 Task: Add Kuumba Made Arabian Rose Fragrance Oil to the cart.
Action: Mouse moved to (272, 129)
Screenshot: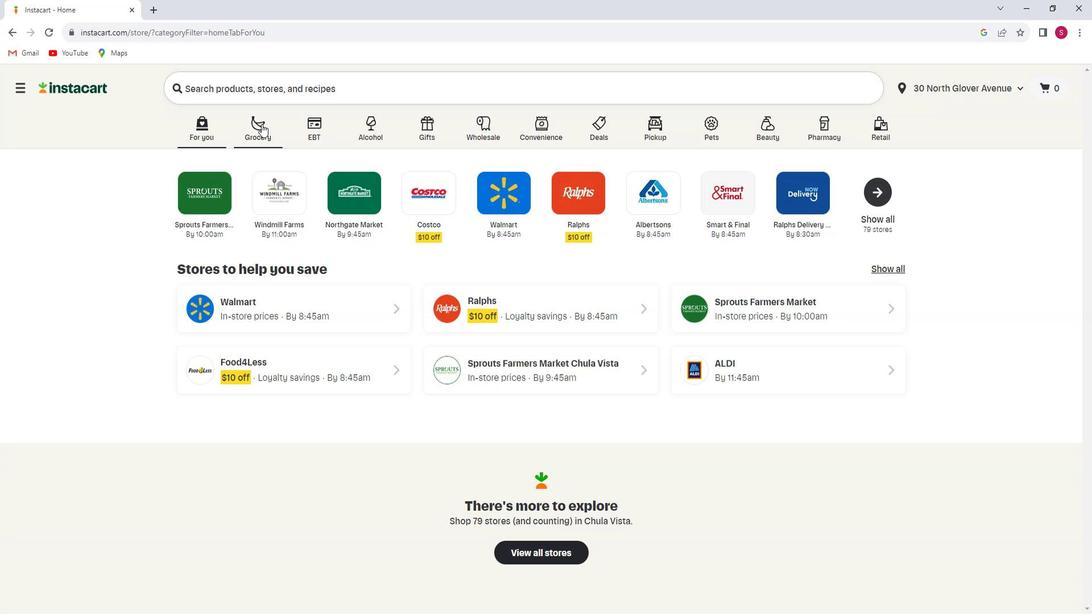 
Action: Mouse pressed left at (272, 129)
Screenshot: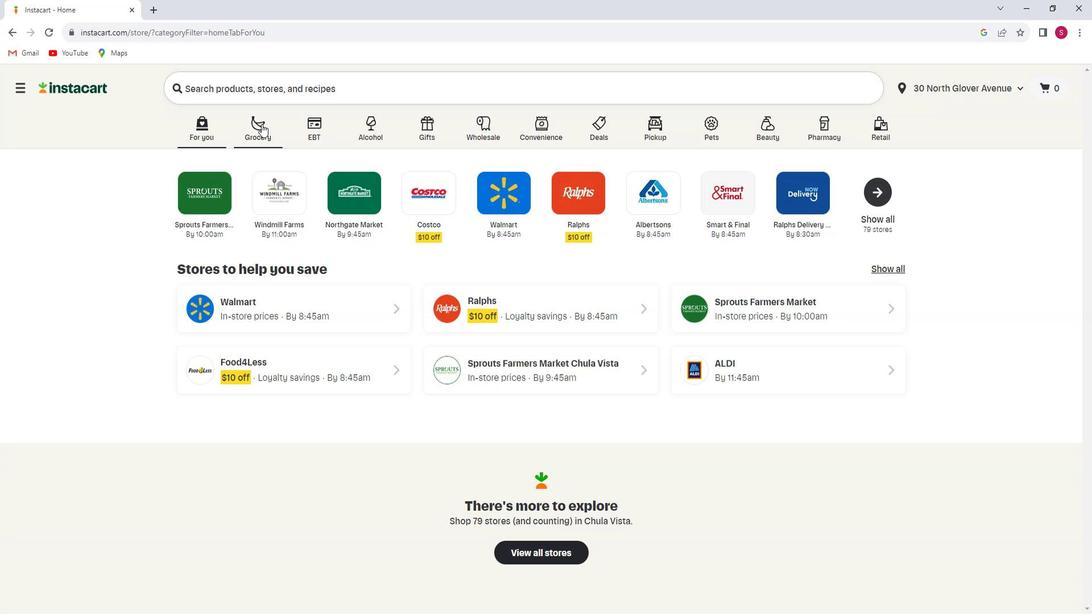 
Action: Mouse moved to (256, 335)
Screenshot: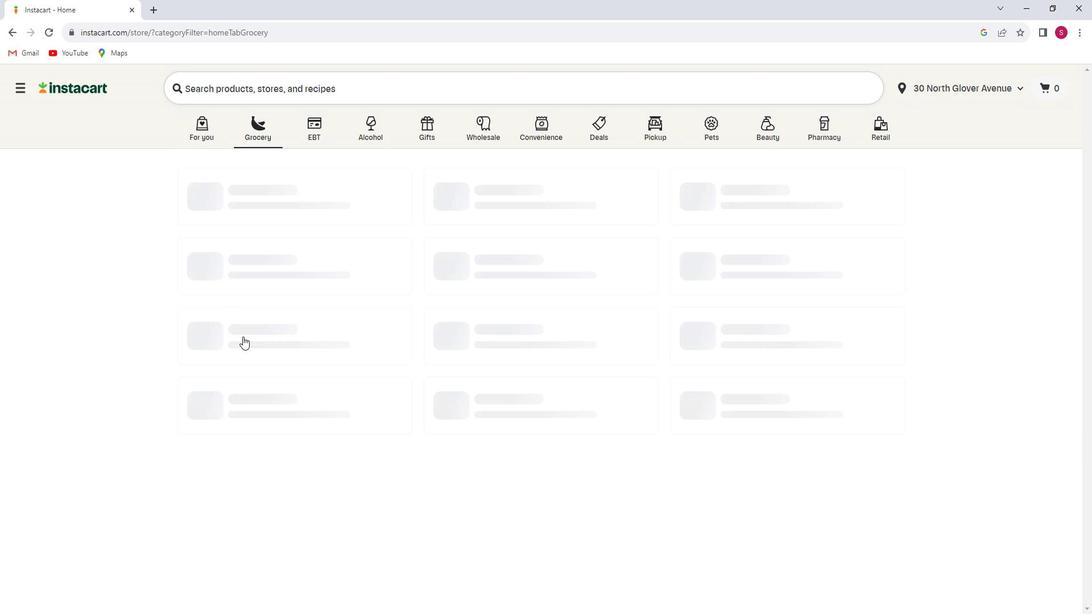 
Action: Mouse pressed left at (256, 335)
Screenshot: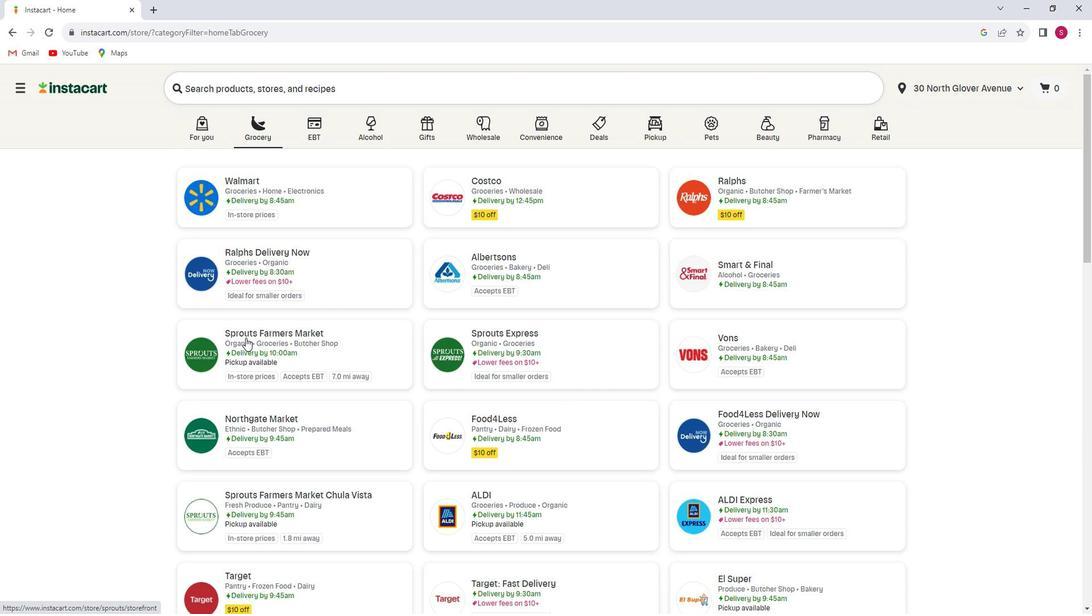 
Action: Mouse moved to (103, 389)
Screenshot: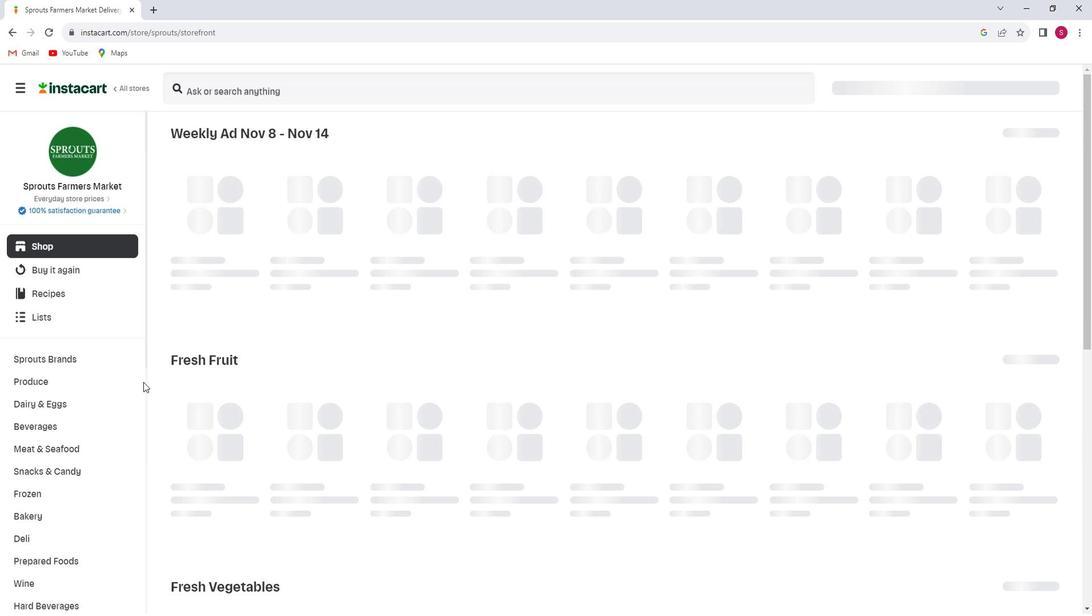 
Action: Mouse scrolled (103, 388) with delta (0, 0)
Screenshot: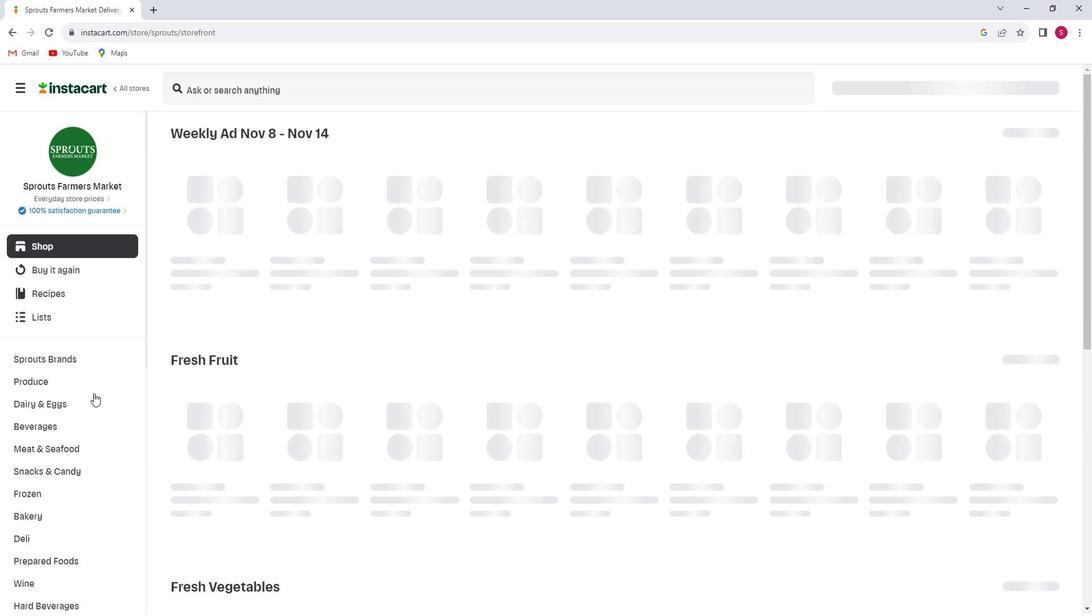 
Action: Mouse scrolled (103, 388) with delta (0, 0)
Screenshot: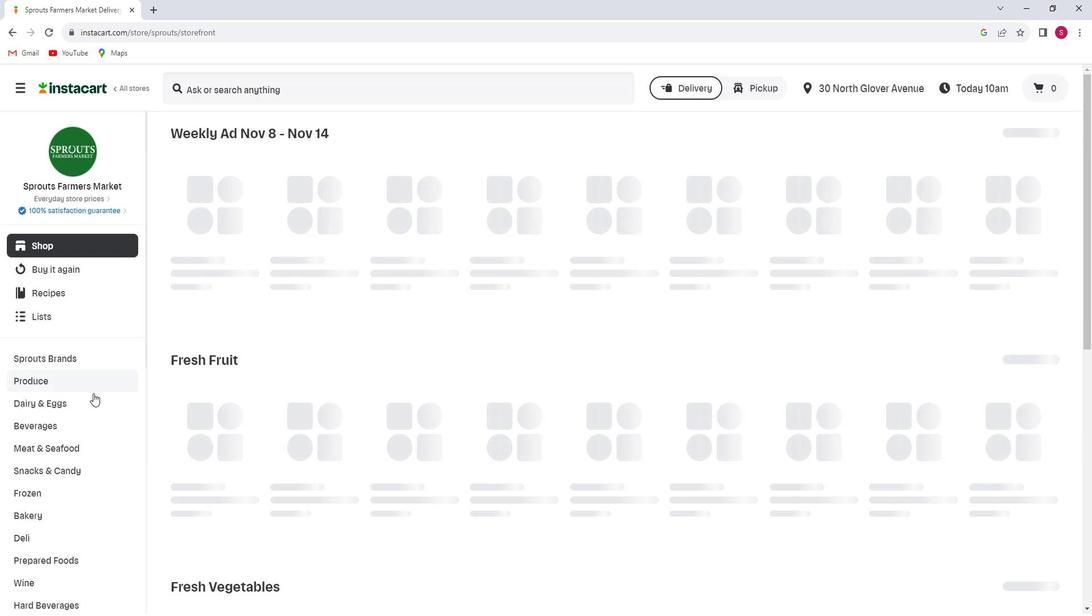 
Action: Mouse scrolled (103, 388) with delta (0, 0)
Screenshot: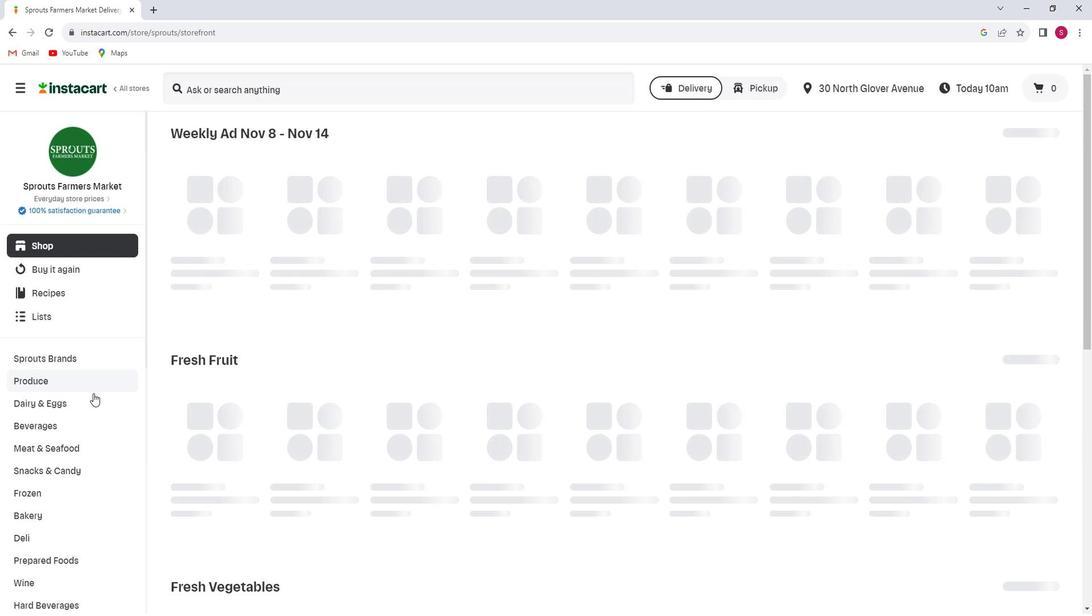 
Action: Mouse scrolled (103, 388) with delta (0, 0)
Screenshot: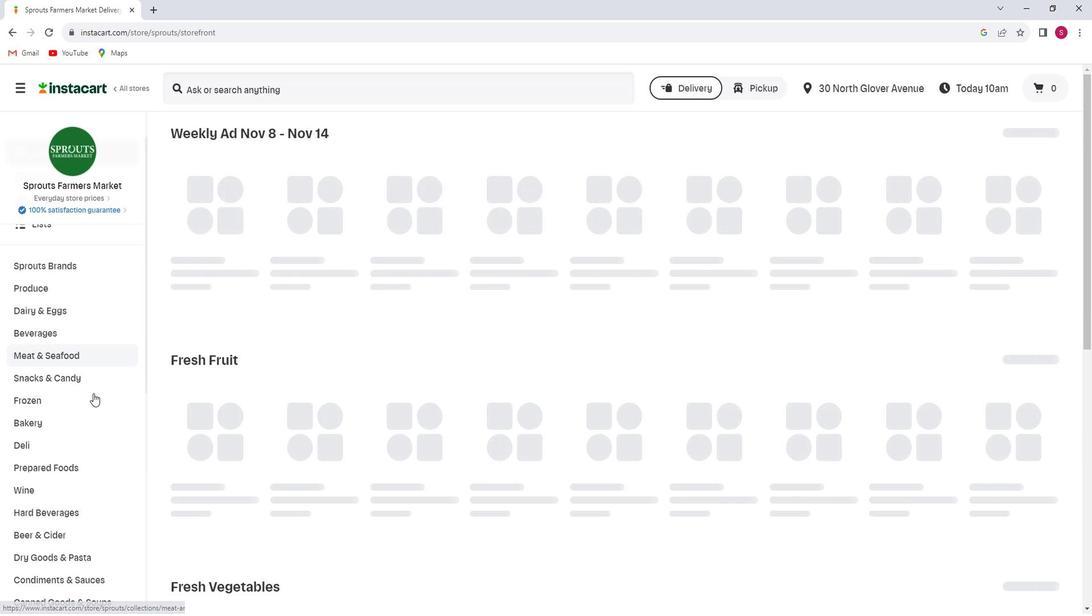 
Action: Mouse scrolled (103, 388) with delta (0, 0)
Screenshot: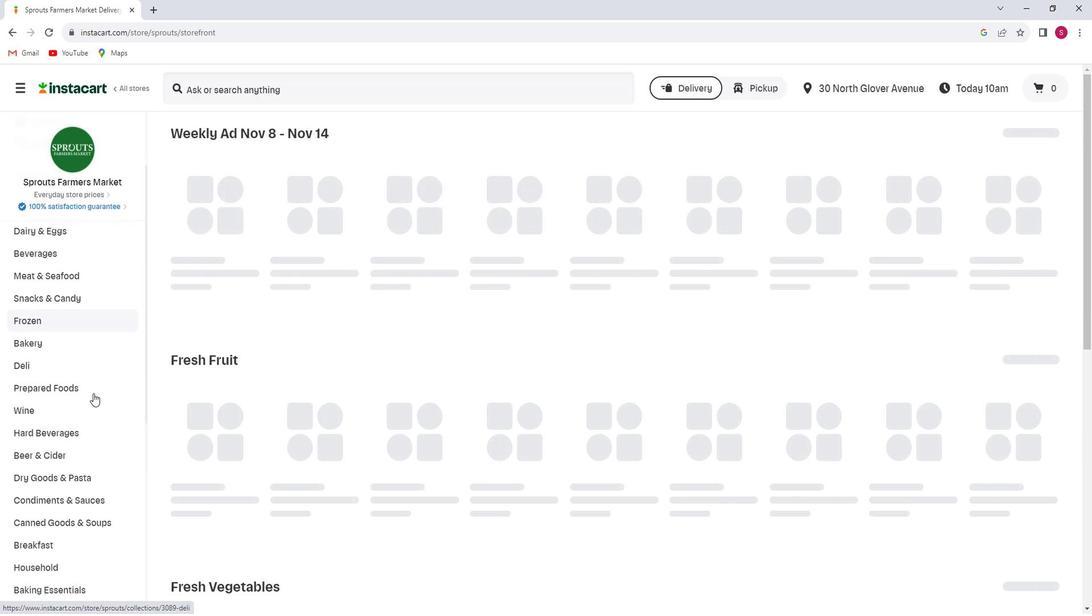 
Action: Mouse scrolled (103, 388) with delta (0, 0)
Screenshot: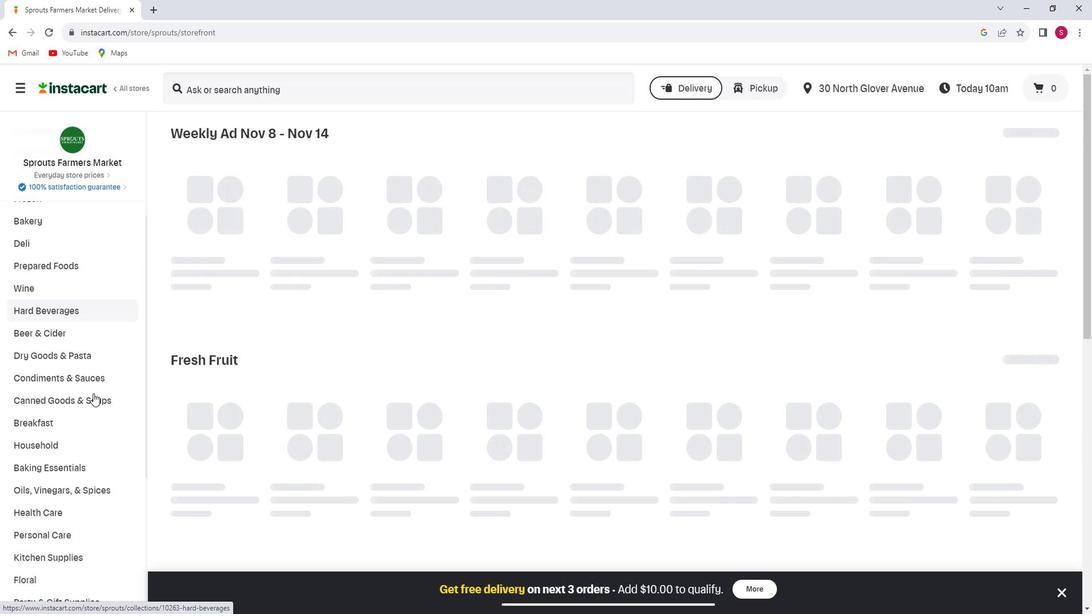 
Action: Mouse scrolled (103, 388) with delta (0, 0)
Screenshot: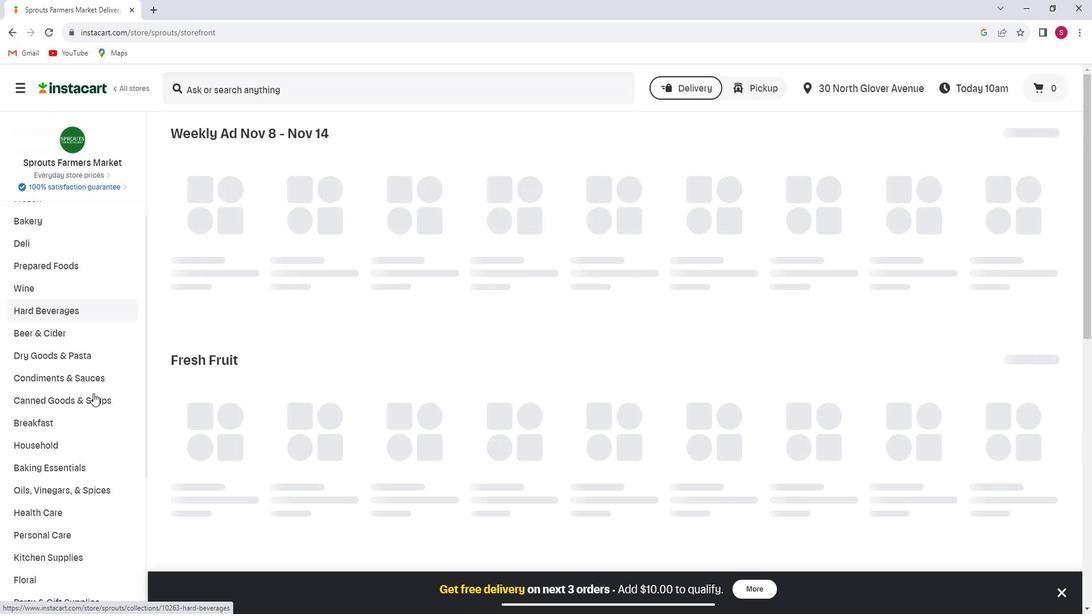 
Action: Mouse moved to (85, 413)
Screenshot: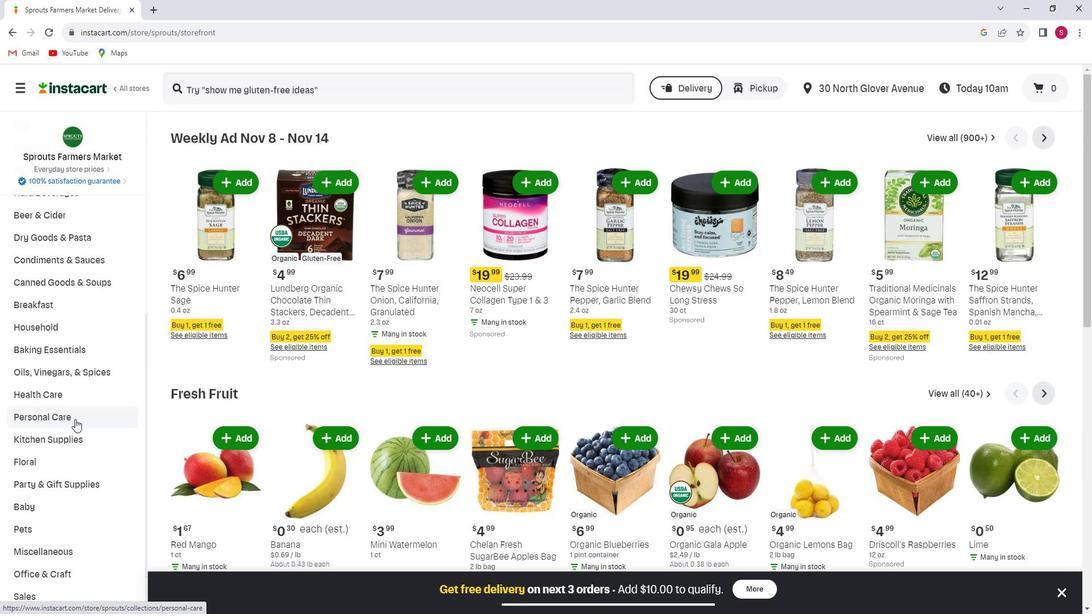 
Action: Mouse pressed left at (85, 413)
Screenshot: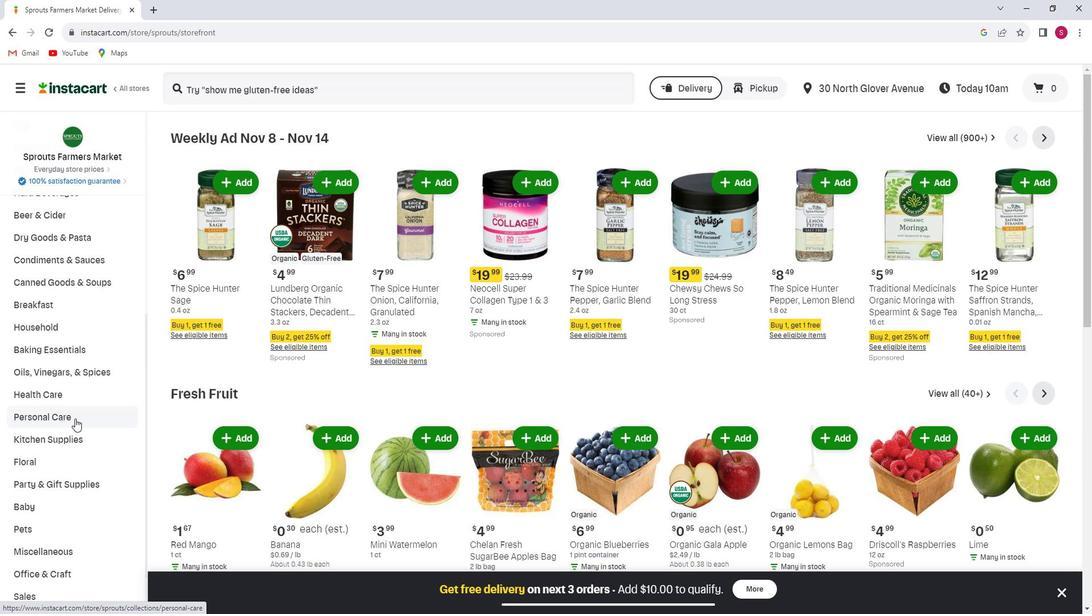 
Action: Mouse moved to (1002, 166)
Screenshot: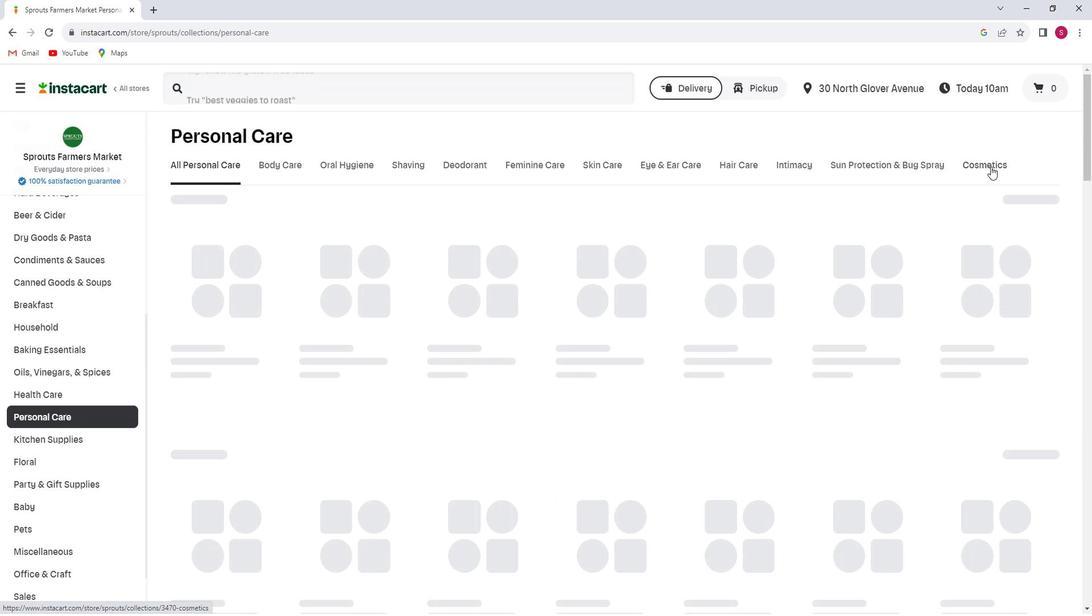 
Action: Mouse pressed left at (1002, 166)
Screenshot: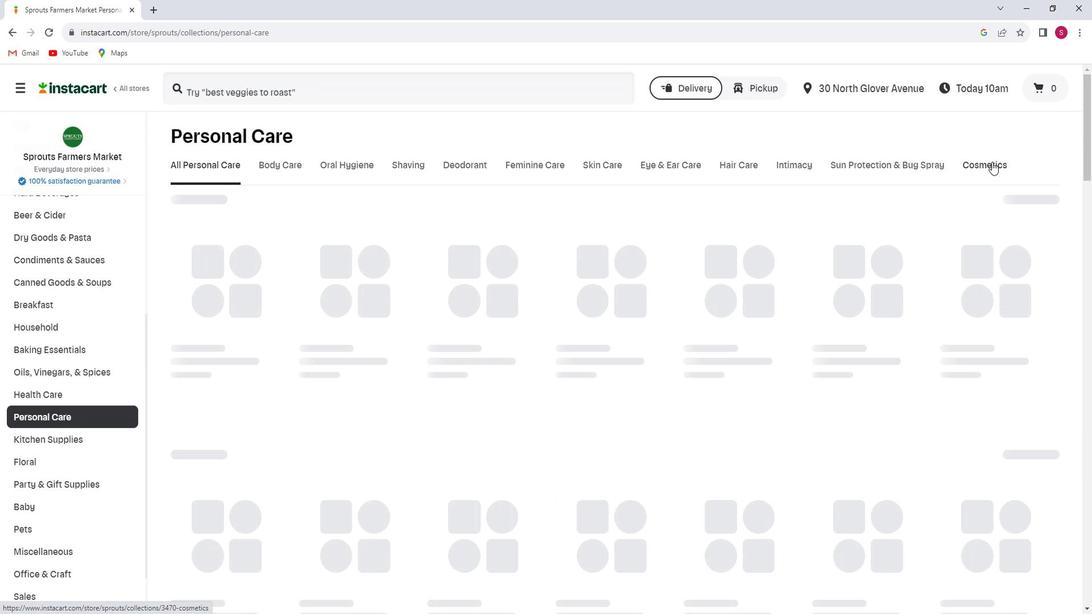 
Action: Mouse moved to (434, 217)
Screenshot: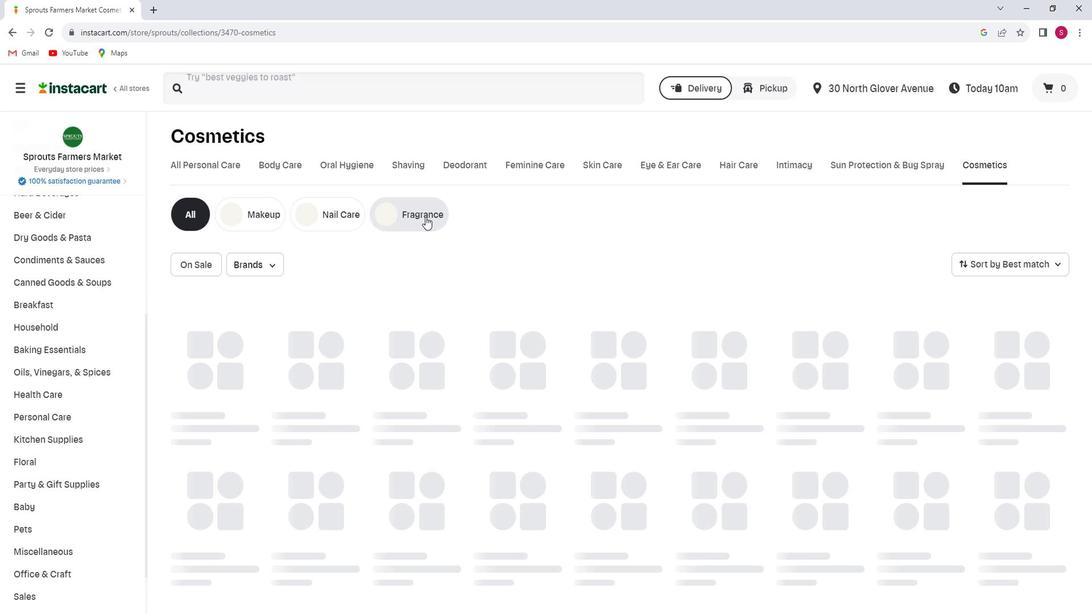 
Action: Mouse pressed left at (434, 217)
Screenshot: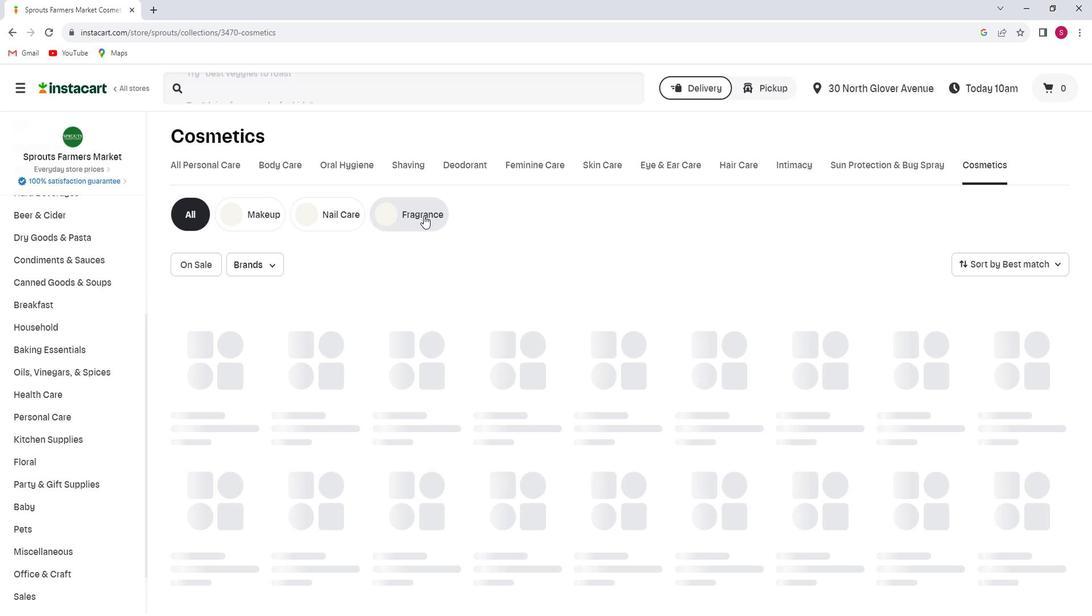 
Action: Mouse moved to (338, 100)
Screenshot: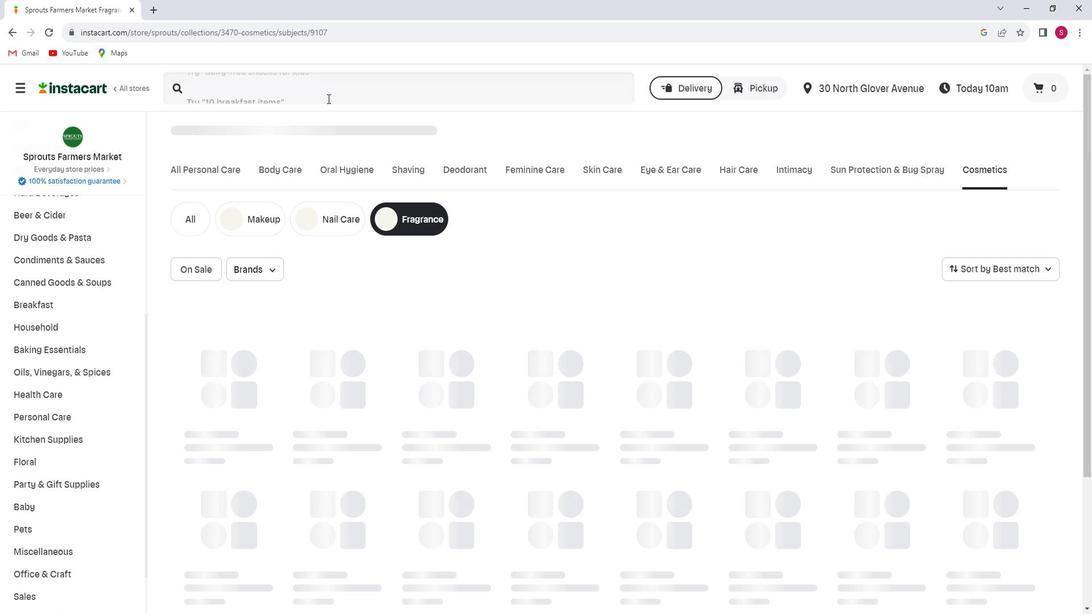 
Action: Mouse pressed left at (338, 100)
Screenshot: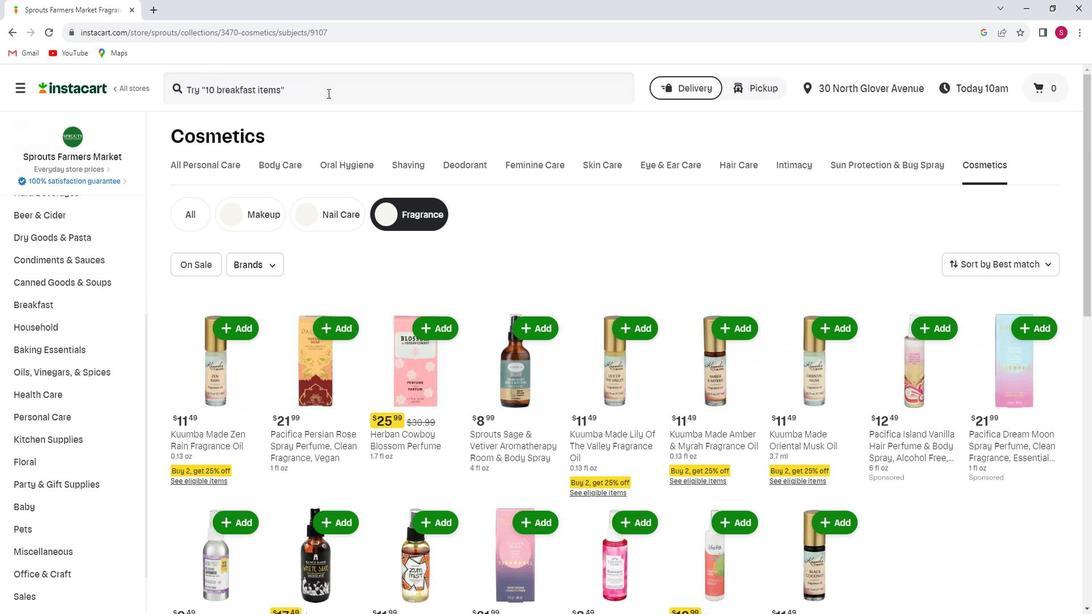 
Action: Key pressed <Key.shift>Kuumba<Key.space><Key.shift>Made<Key.space><Key.shift>Arabian<Key.space><Key.shift>rose<Key.space><Key.shift>Fragrance<Key.space><Key.shift>Oil<Key.enter>
Screenshot: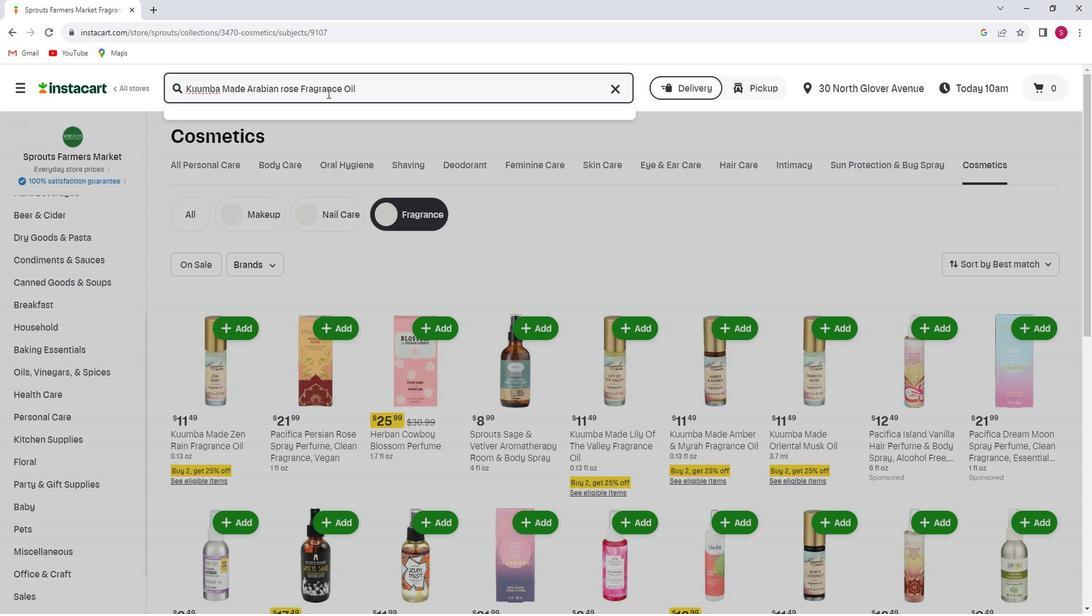 
Action: Mouse moved to (494, 208)
Screenshot: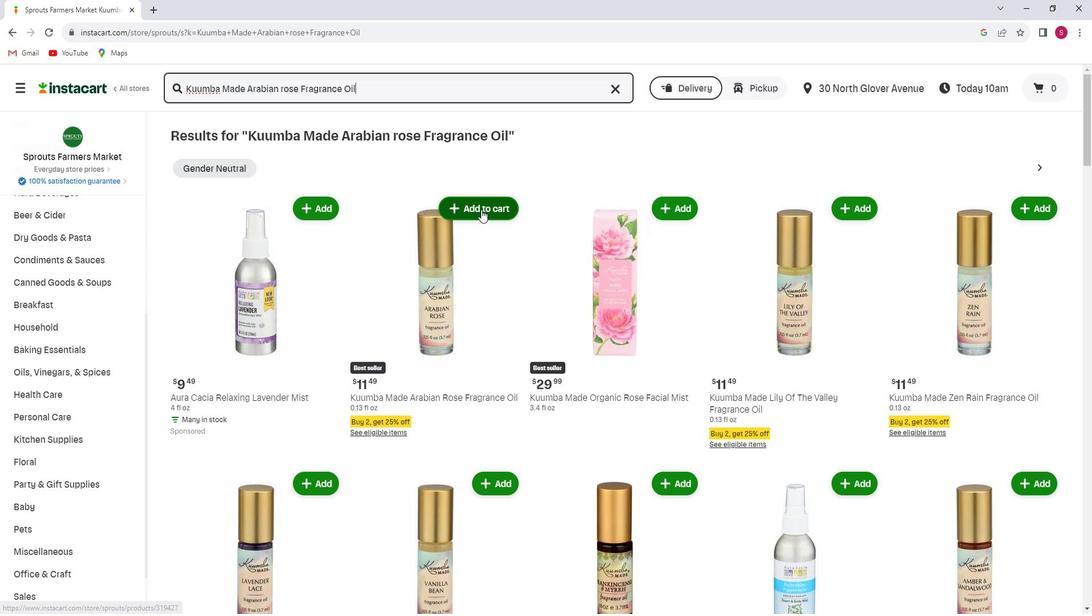 
Action: Mouse pressed left at (494, 208)
Screenshot: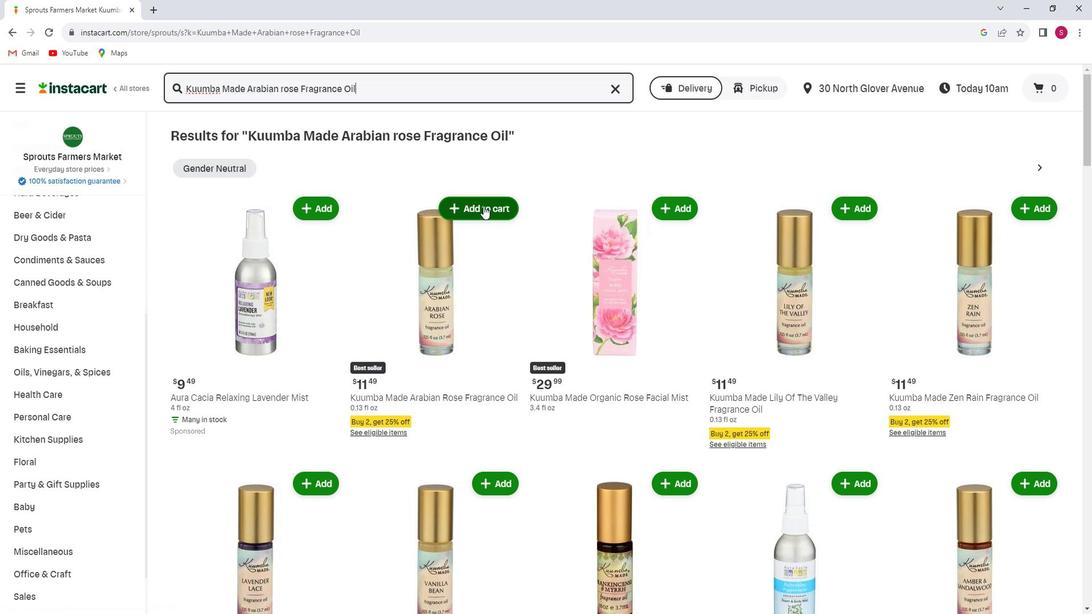 
Action: Mouse moved to (498, 278)
Screenshot: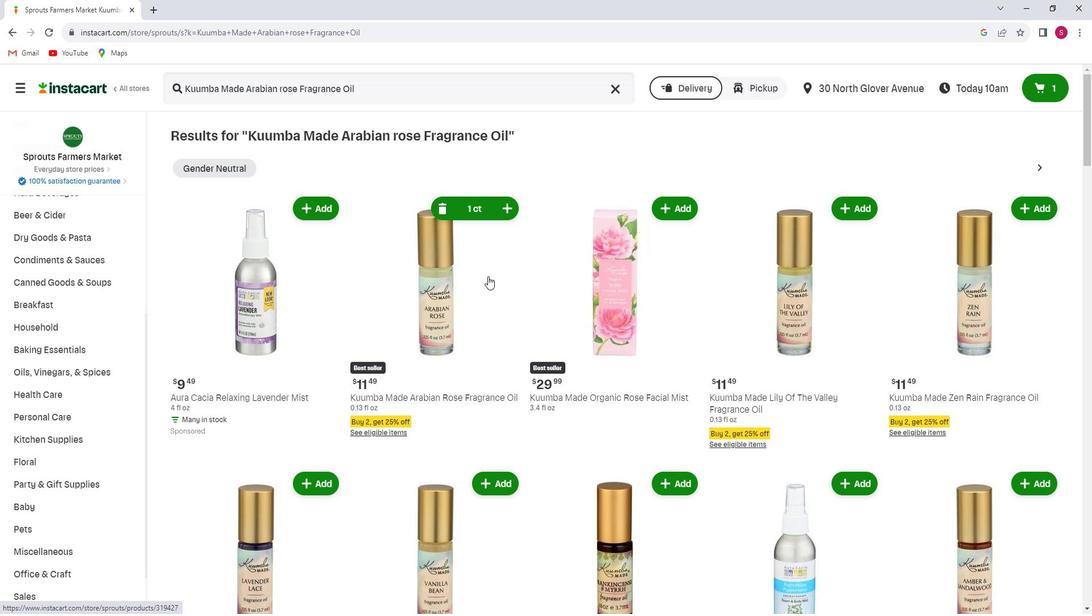 
